 Task: Select Convenience. Add to cart, from Ice Cream Parlour for 425 Callison Lane, Wilmington, Delaware 19801, Cell Number 302-432-3748, following items : Blue Bunny Strawberry Shortcake Loadd Sundae_x000D_
 - 6, Blue Bunny Chocolate Brownie Bomb Loadd Sundae_x000D_
 - 4
Action: Mouse moved to (239, 108)
Screenshot: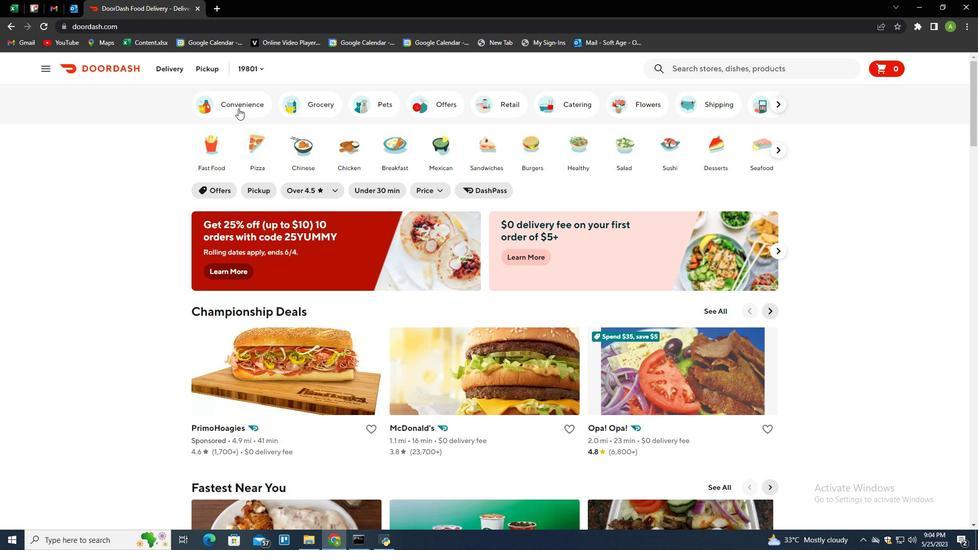 
Action: Mouse pressed left at (239, 108)
Screenshot: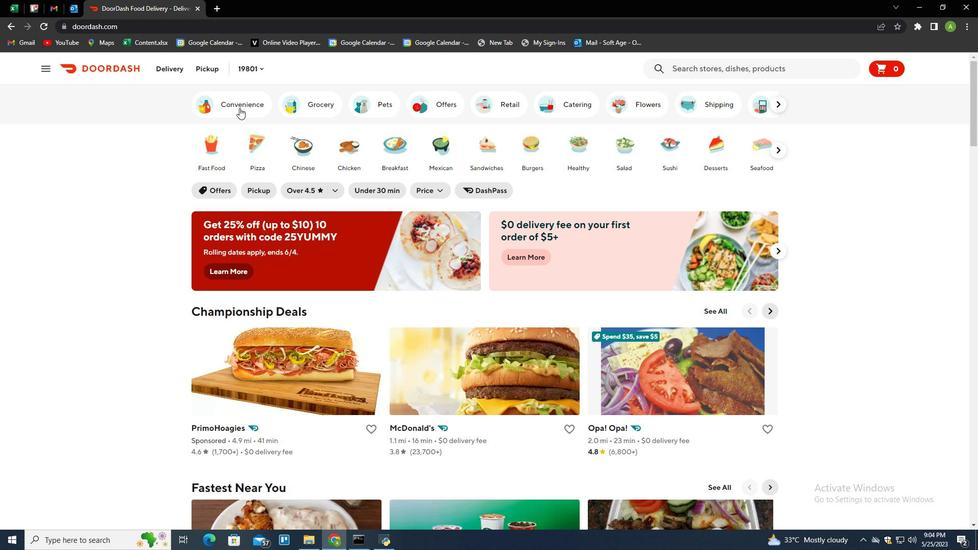 
Action: Mouse moved to (524, 409)
Screenshot: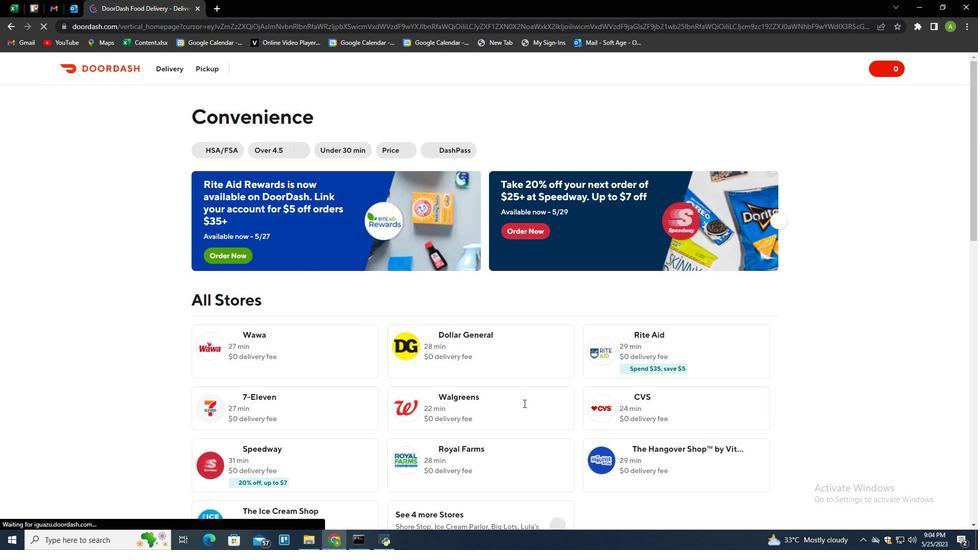 
Action: Mouse scrolled (524, 408) with delta (0, 0)
Screenshot: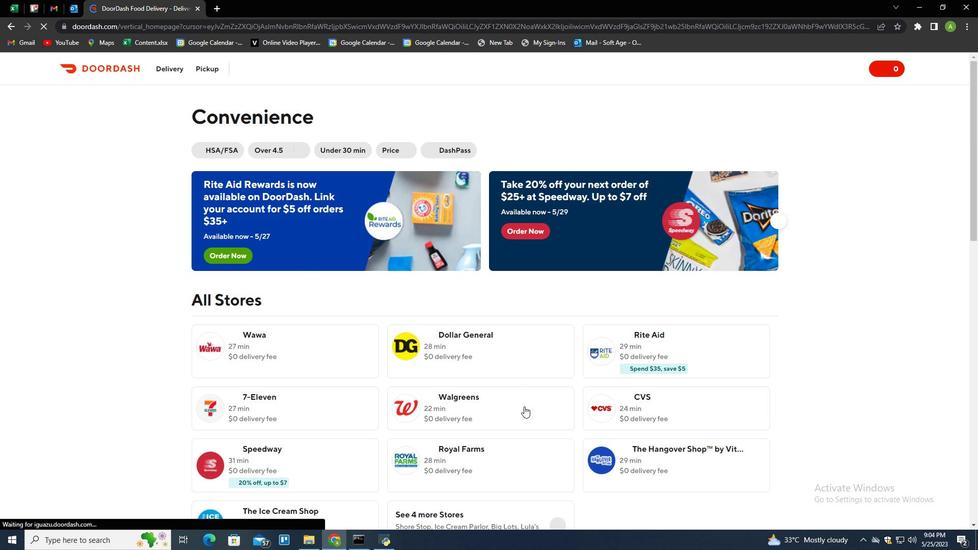 
Action: Mouse scrolled (524, 408) with delta (0, 0)
Screenshot: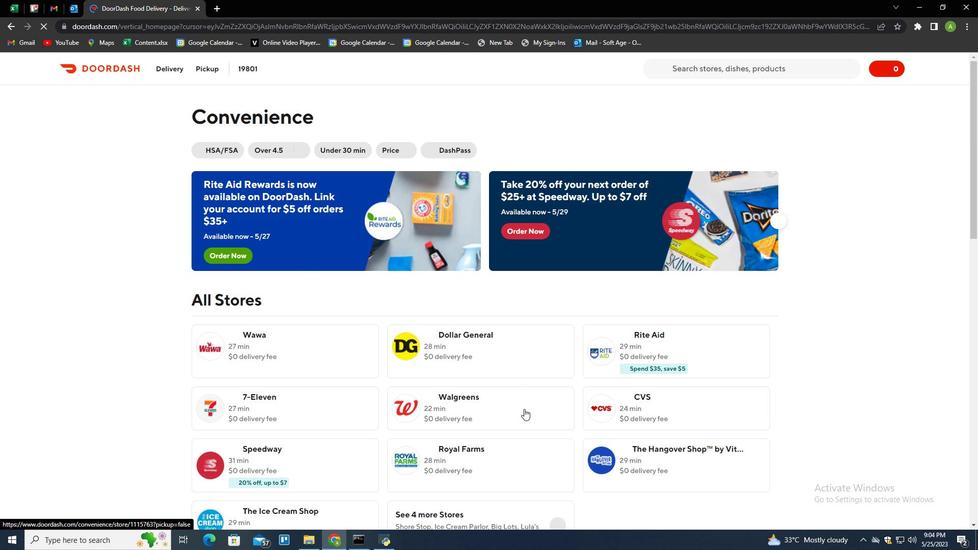 
Action: Mouse moved to (551, 422)
Screenshot: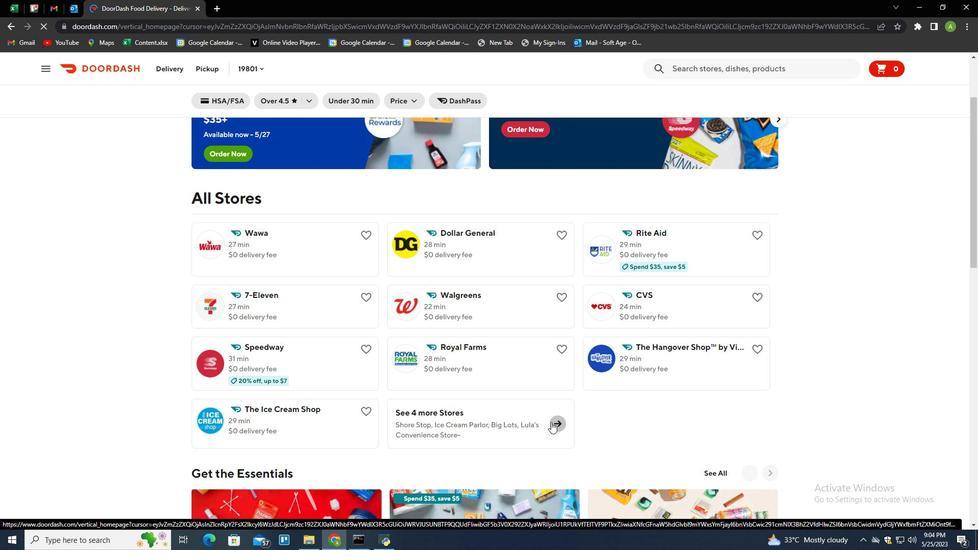 
Action: Mouse pressed left at (551, 422)
Screenshot: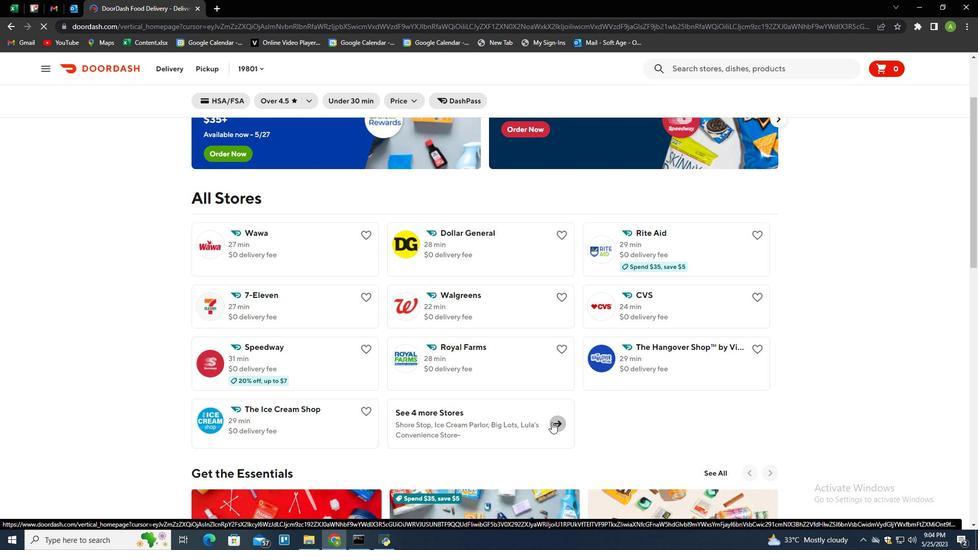
Action: Mouse moved to (604, 329)
Screenshot: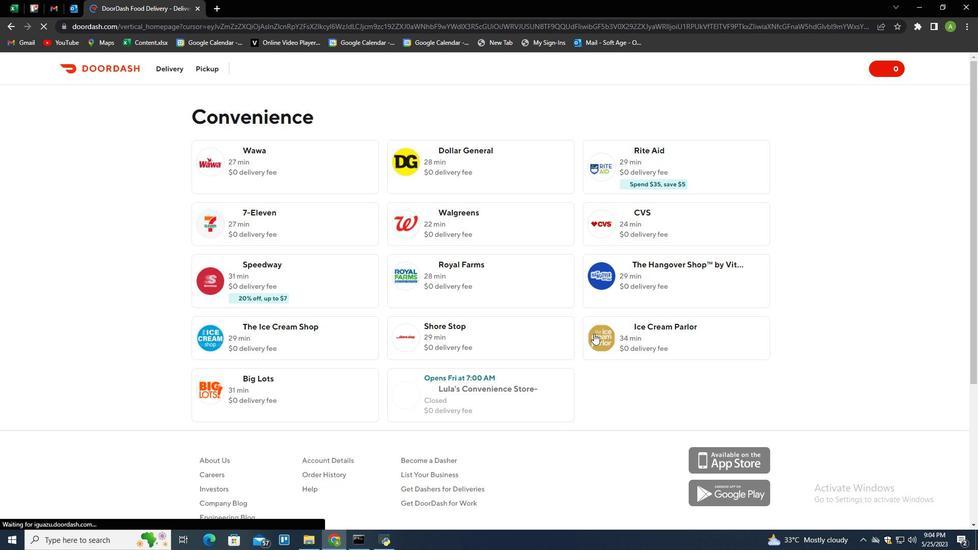 
Action: Mouse pressed left at (604, 329)
Screenshot: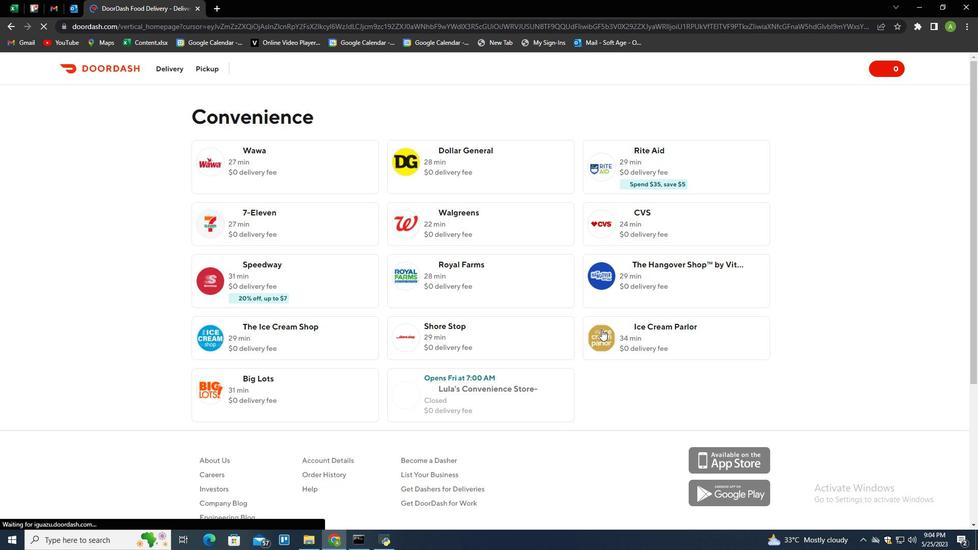 
Action: Mouse moved to (181, 69)
Screenshot: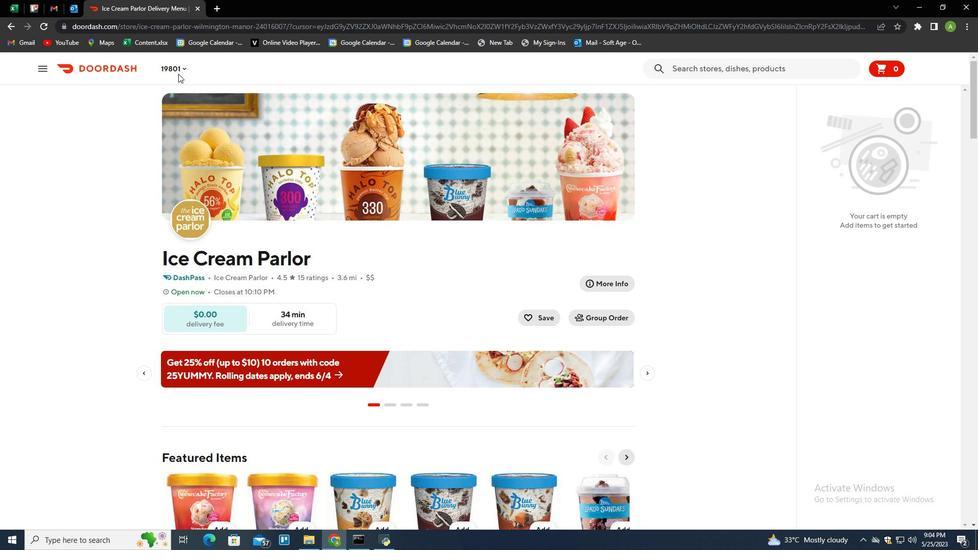 
Action: Mouse pressed left at (181, 69)
Screenshot: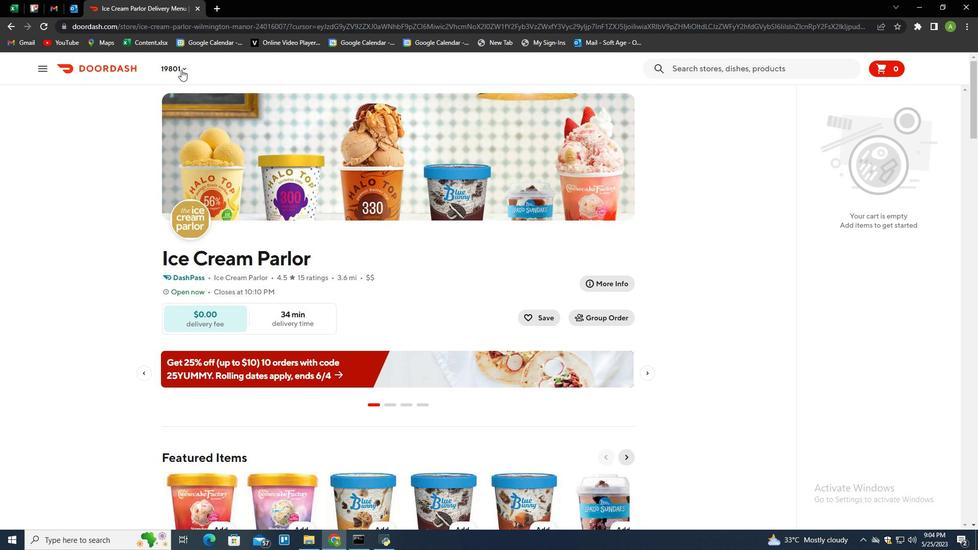 
Action: Mouse moved to (200, 112)
Screenshot: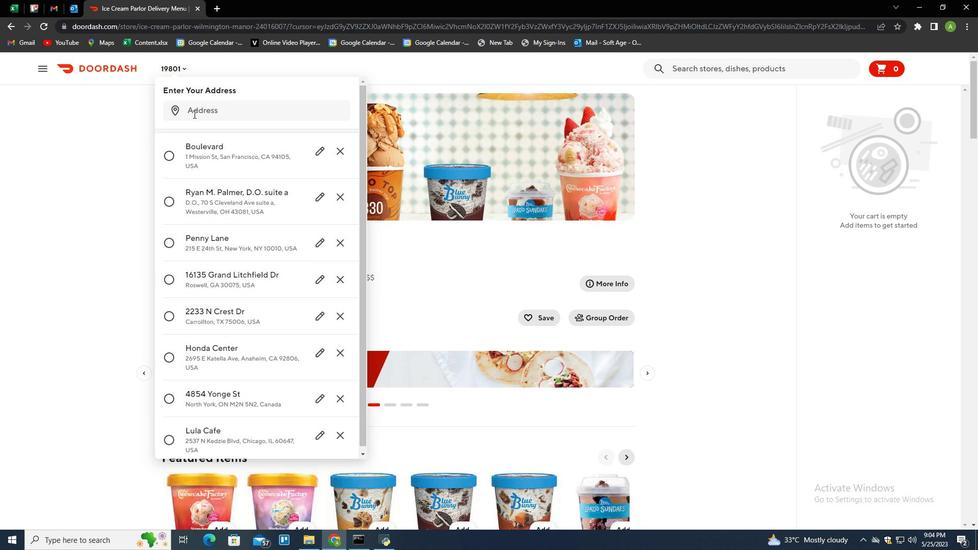 
Action: Mouse pressed left at (200, 112)
Screenshot: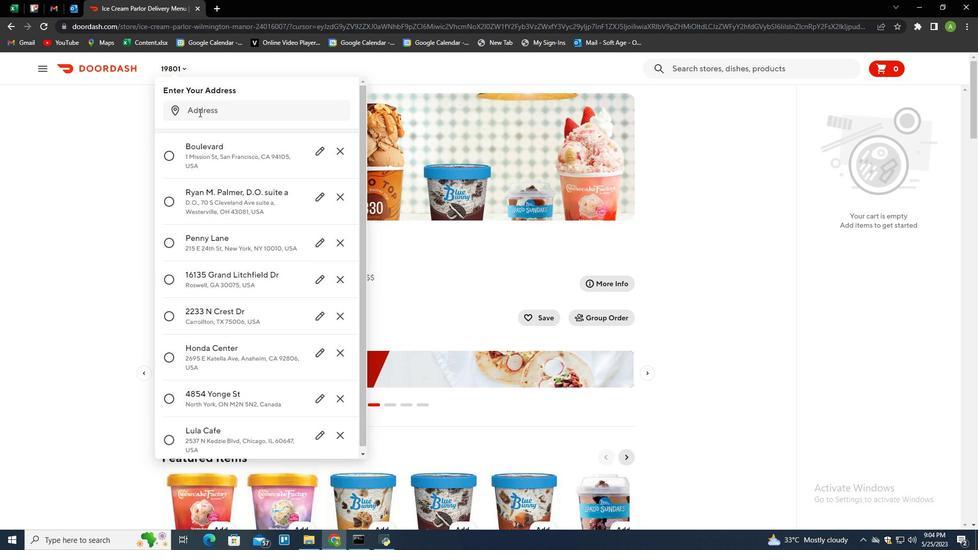 
Action: Mouse moved to (94, 134)
Screenshot: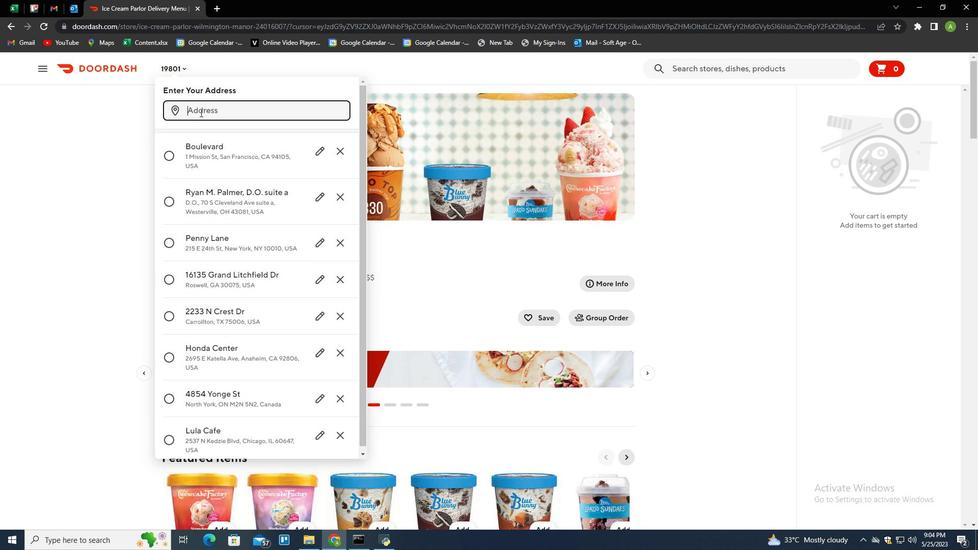 
Action: Key pressed 425<Key.space>callison<Key.space>lane,<Key.space>will<Key.backspace>mington,<Key.space>delaware<Key.space>19801<Key.enter>
Screenshot: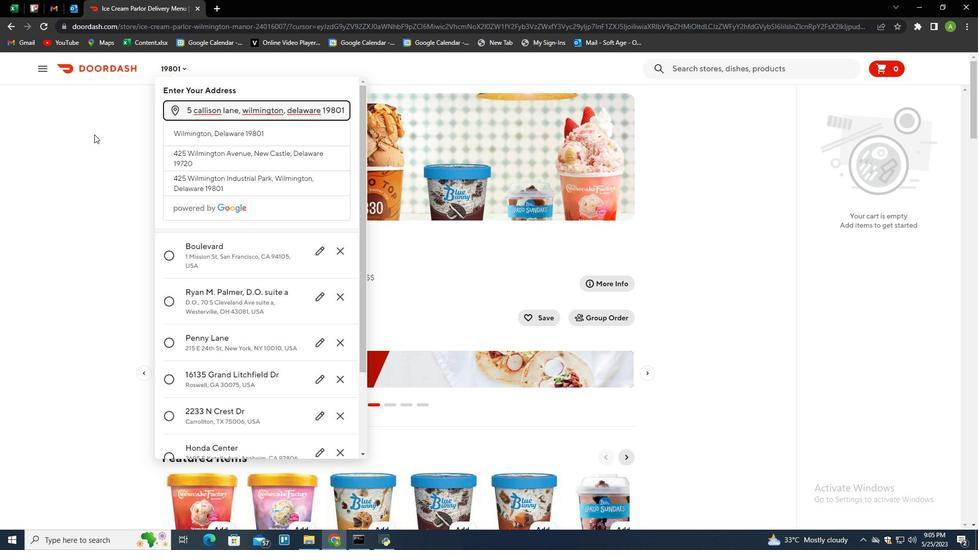 
Action: Mouse moved to (316, 452)
Screenshot: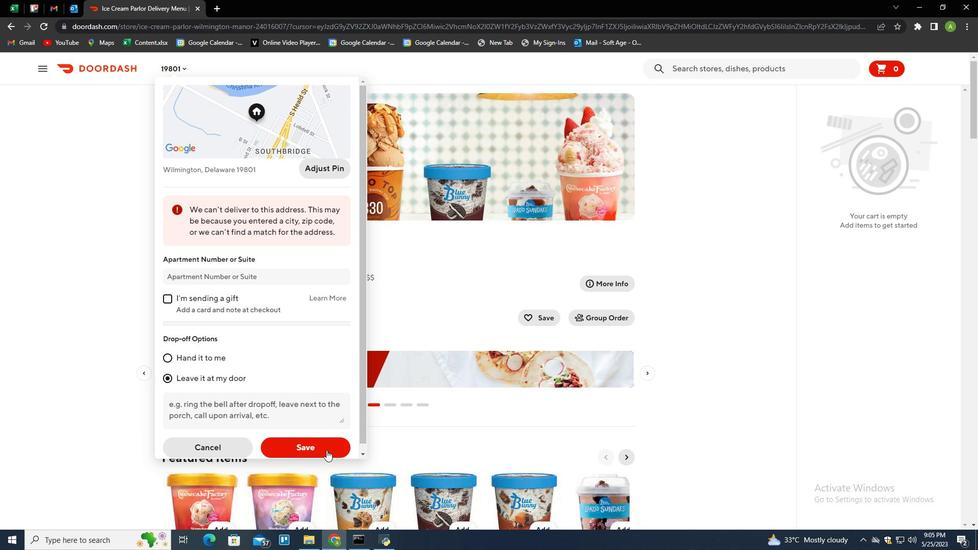 
Action: Mouse pressed left at (316, 452)
Screenshot: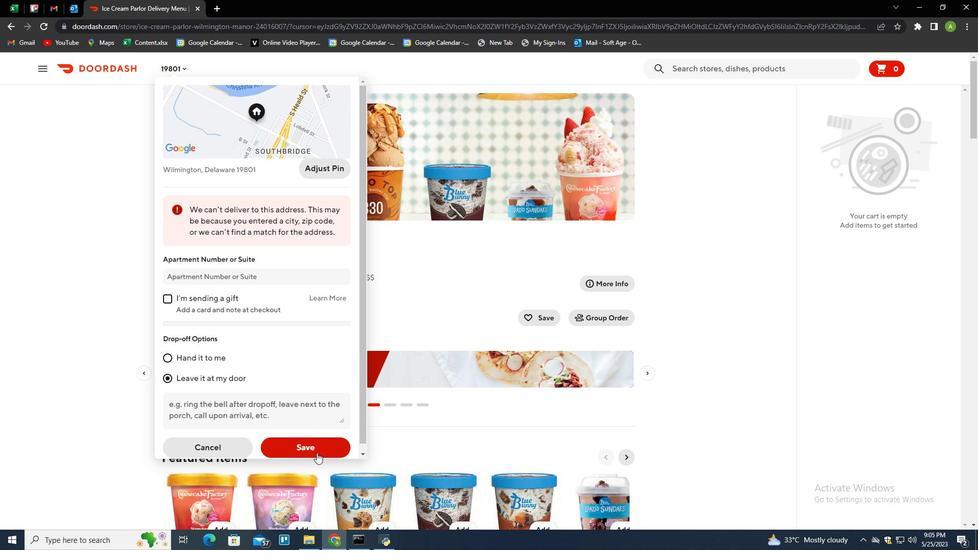 
Action: Mouse moved to (593, 355)
Screenshot: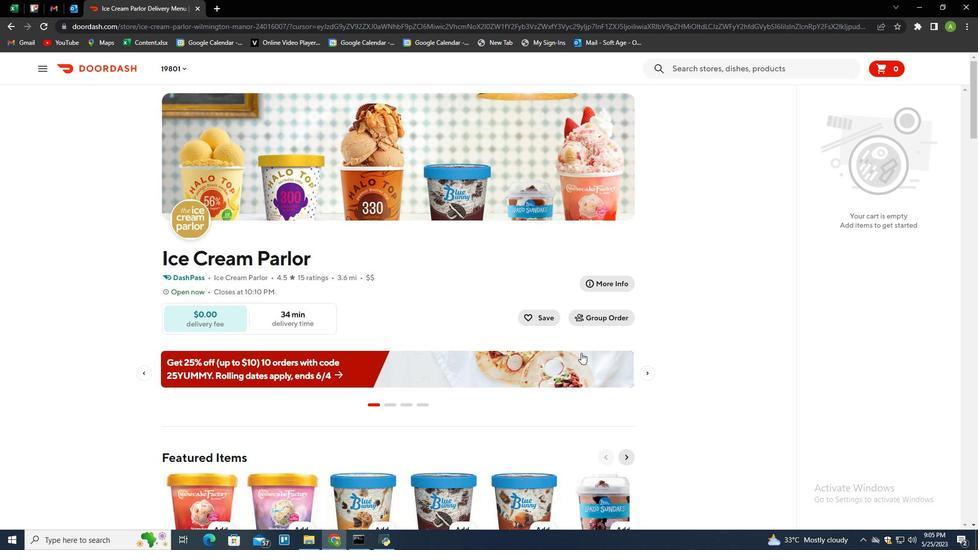 
Action: Mouse scrolled (593, 354) with delta (0, 0)
Screenshot: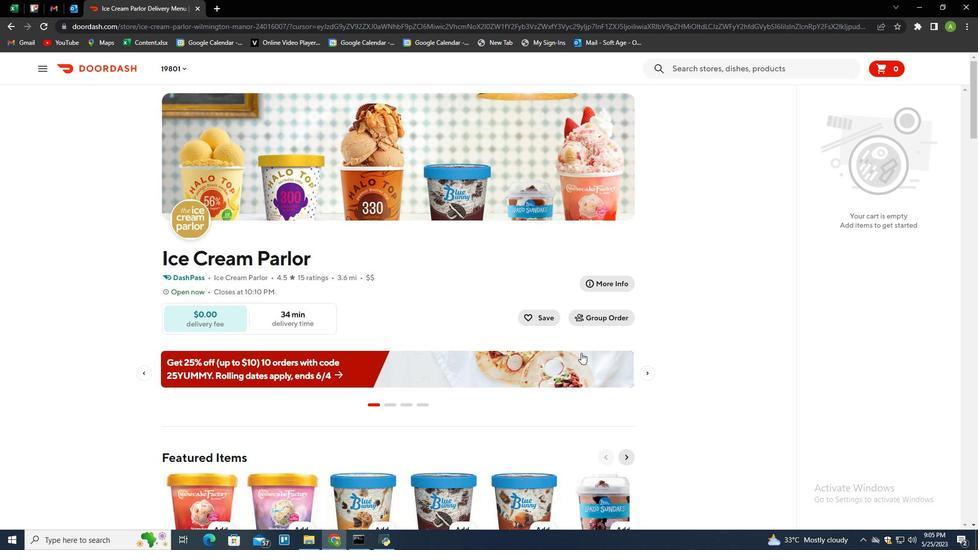 
Action: Mouse moved to (594, 357)
Screenshot: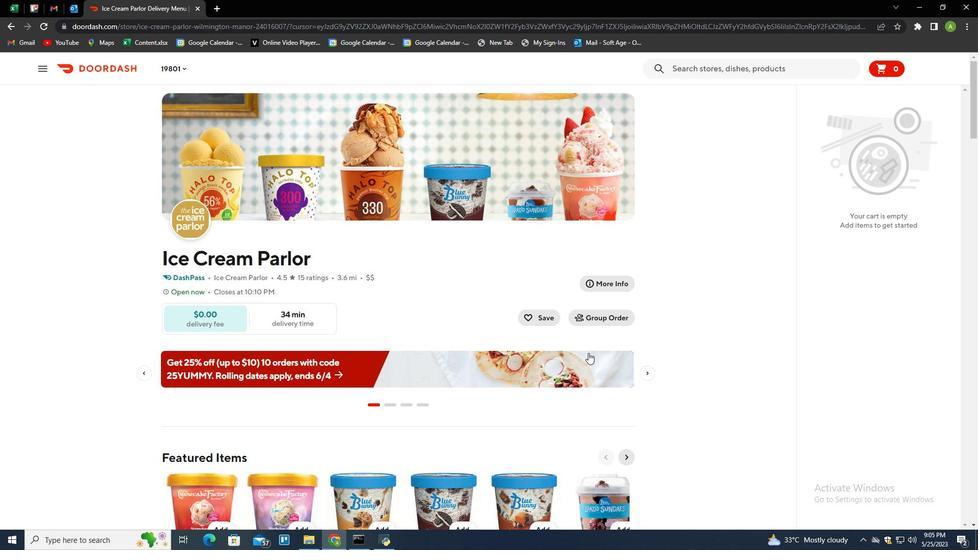 
Action: Mouse scrolled (594, 357) with delta (0, 0)
Screenshot: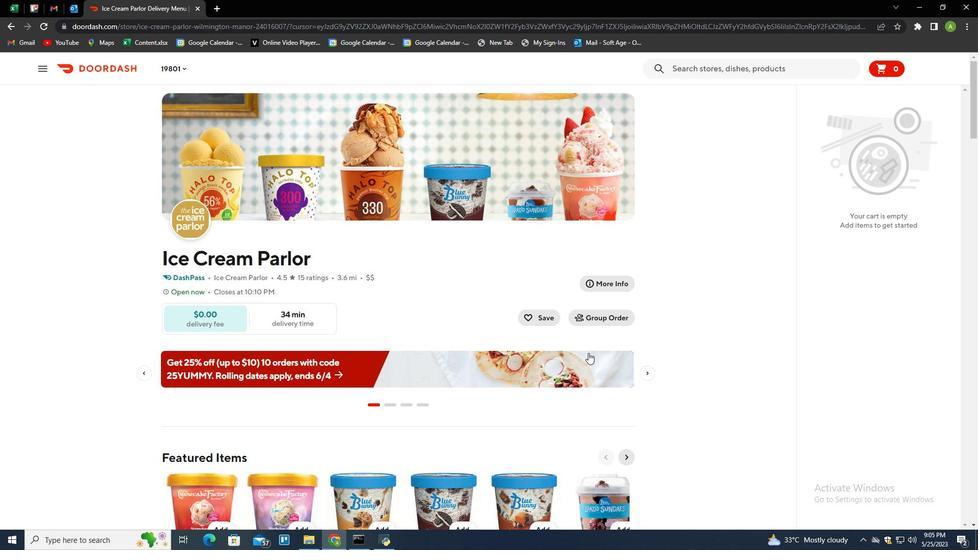 
Action: Mouse scrolled (594, 357) with delta (0, 0)
Screenshot: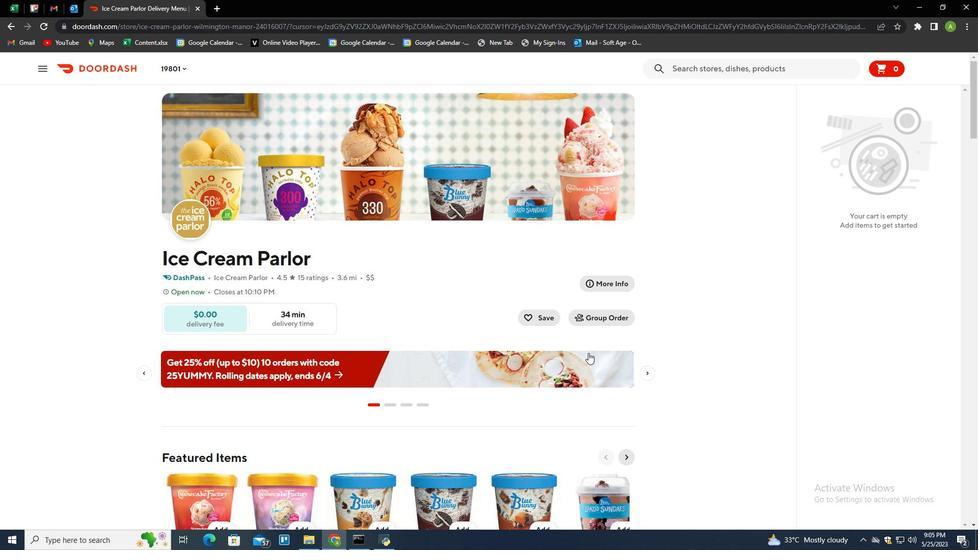 
Action: Mouse scrolled (594, 357) with delta (0, 0)
Screenshot: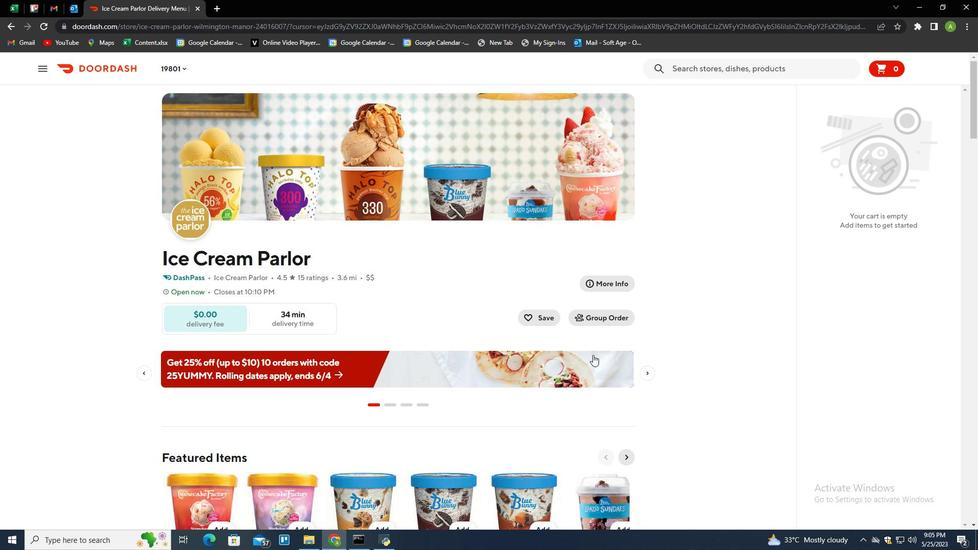
Action: Mouse moved to (595, 358)
Screenshot: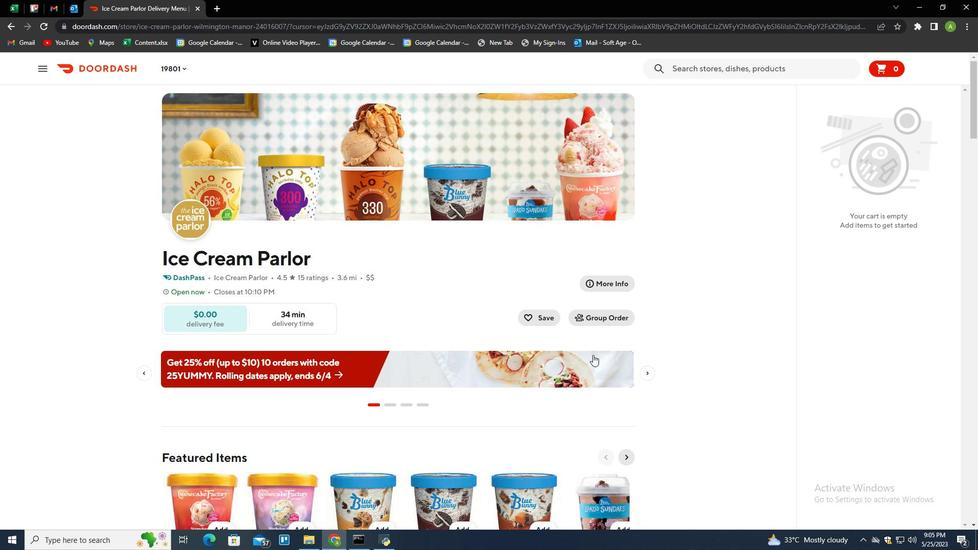 
Action: Mouse scrolled (595, 357) with delta (0, 0)
Screenshot: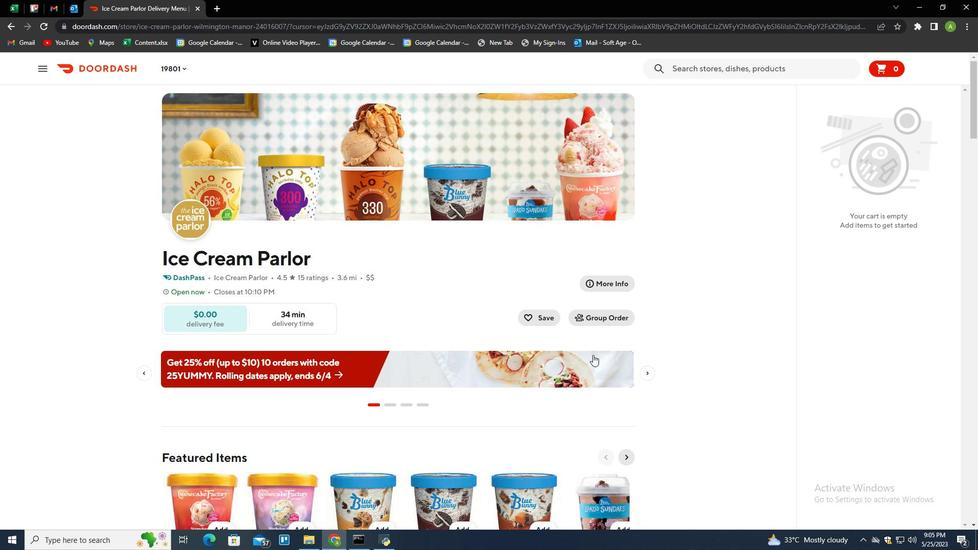 
Action: Mouse moved to (523, 501)
Screenshot: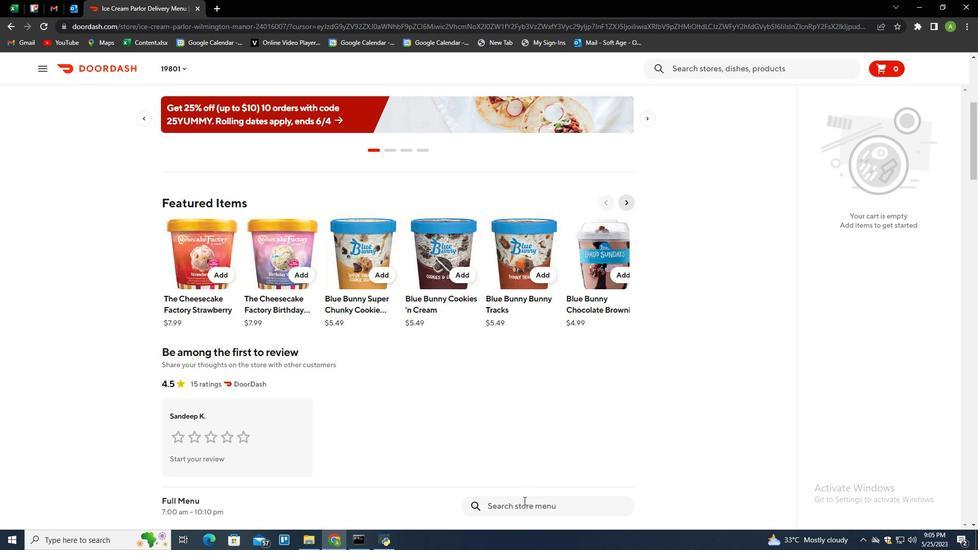 
Action: Mouse pressed left at (523, 501)
Screenshot: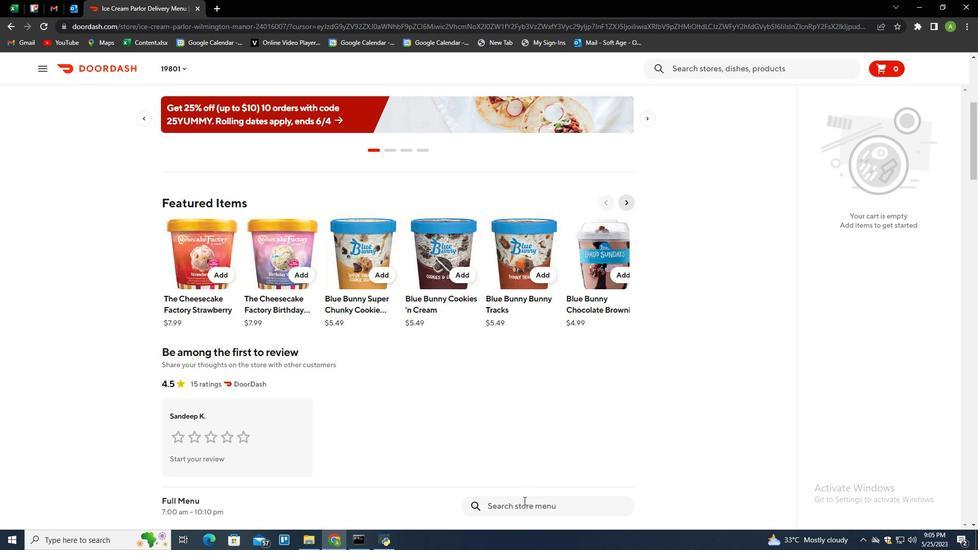 
Action: Mouse moved to (521, 506)
Screenshot: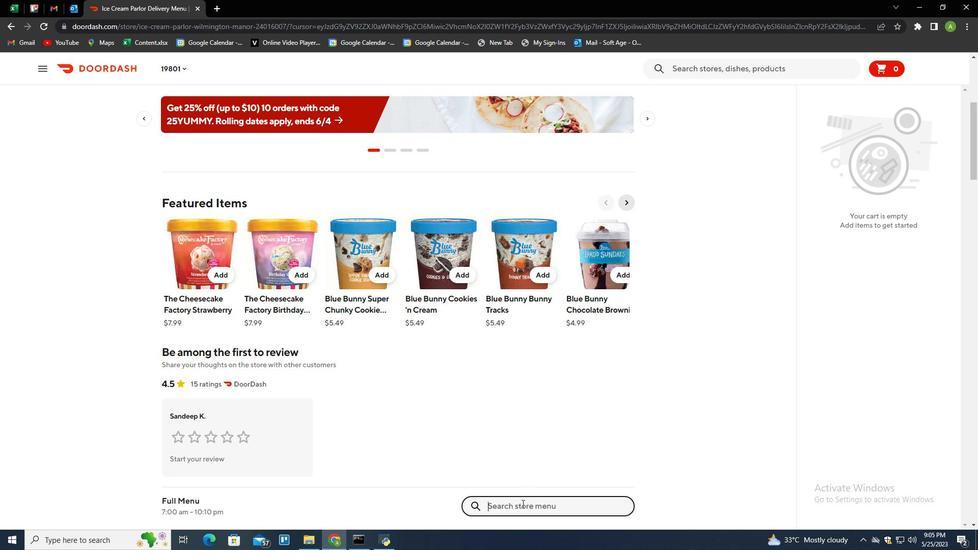 
Action: Key pressed blue<Key.space>bunny<Key.space>strawberry<Key.space>shortcake<Key.space>loadd<Key.space>sundae<Key.enter>
Screenshot: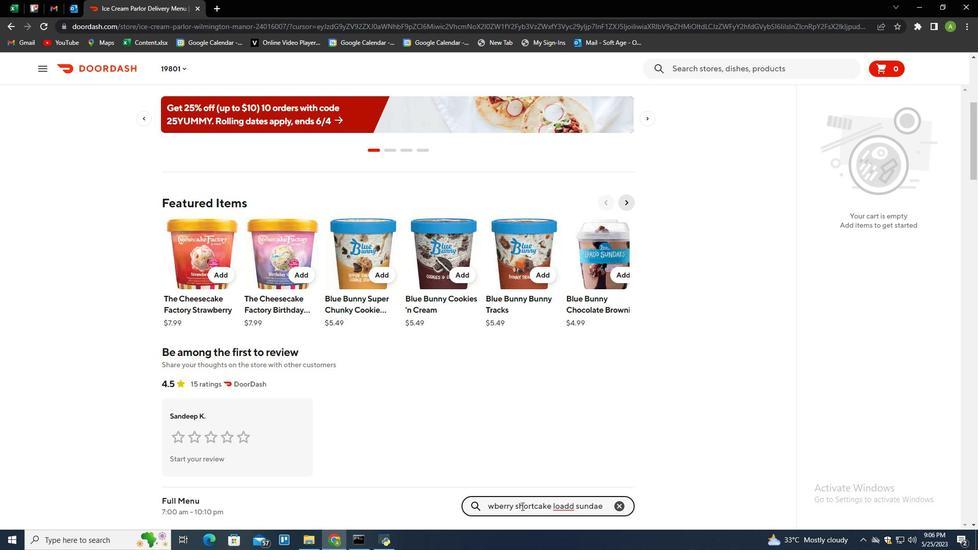 
Action: Mouse moved to (369, 291)
Screenshot: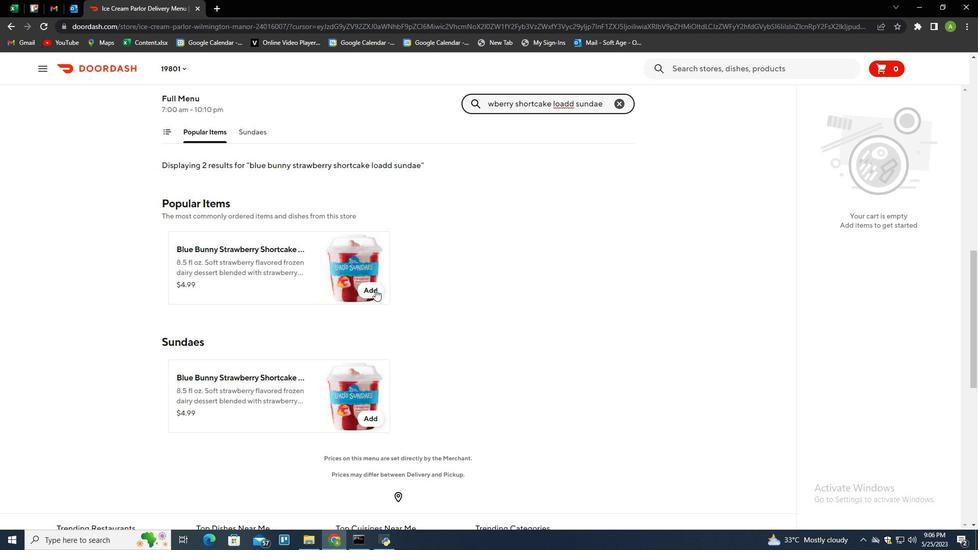
Action: Mouse pressed left at (369, 291)
Screenshot: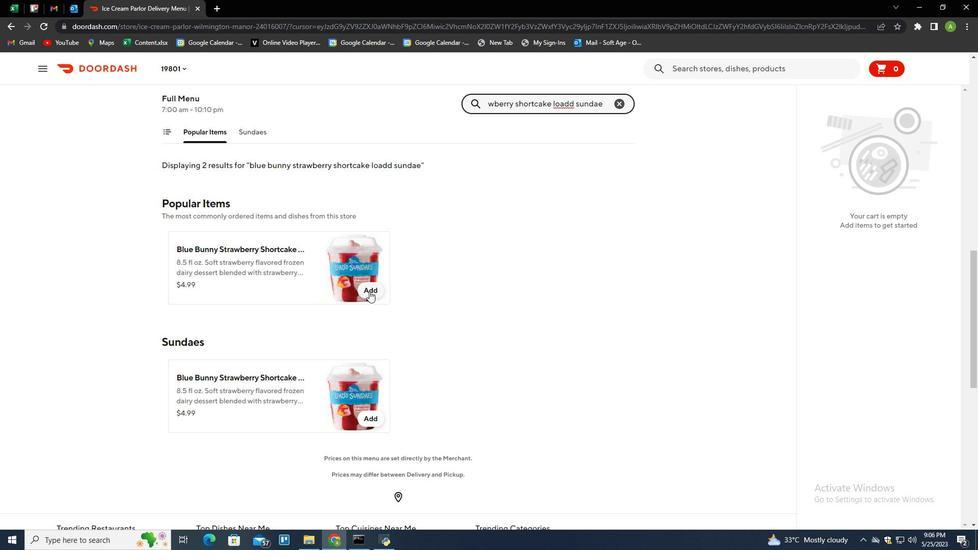 
Action: Mouse moved to (943, 177)
Screenshot: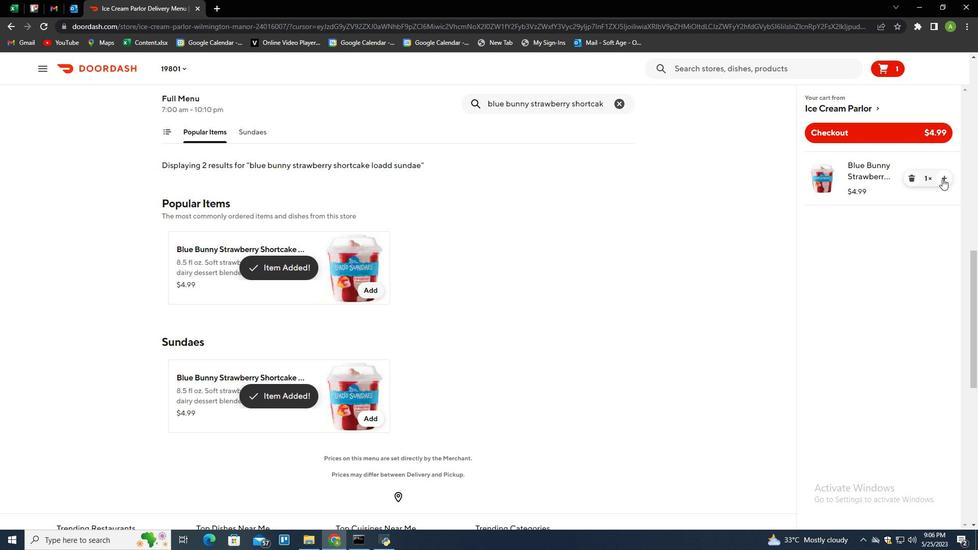 
Action: Mouse pressed left at (943, 177)
Screenshot: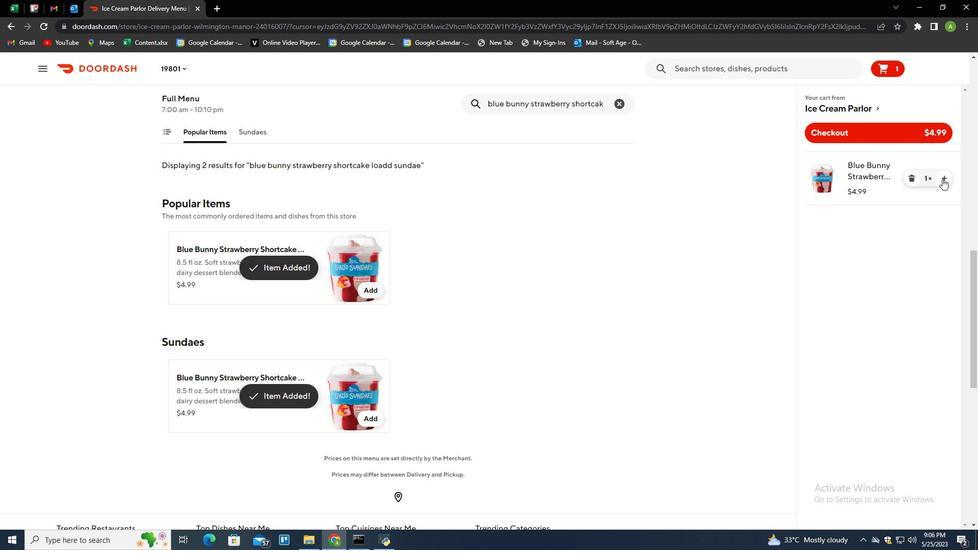 
Action: Mouse moved to (943, 177)
Screenshot: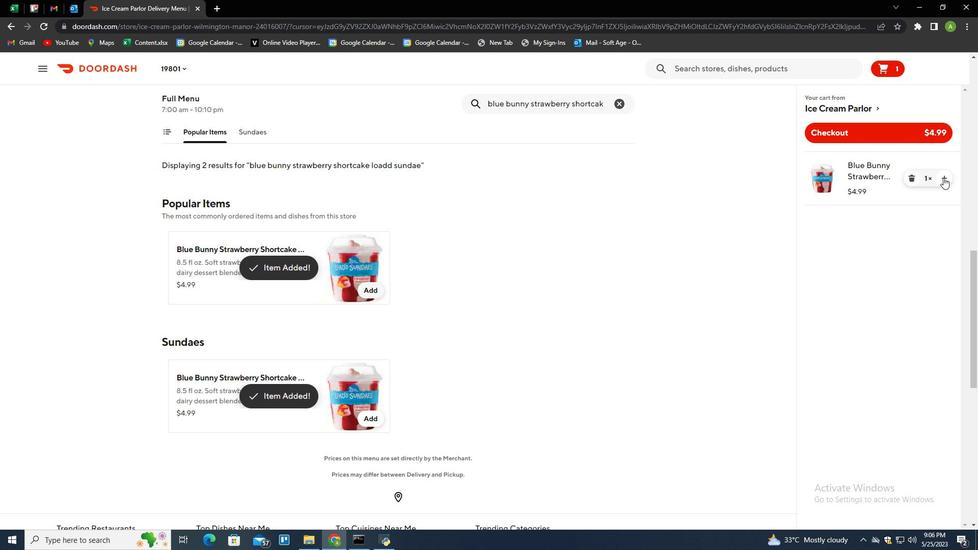 
Action: Mouse pressed left at (943, 177)
Screenshot: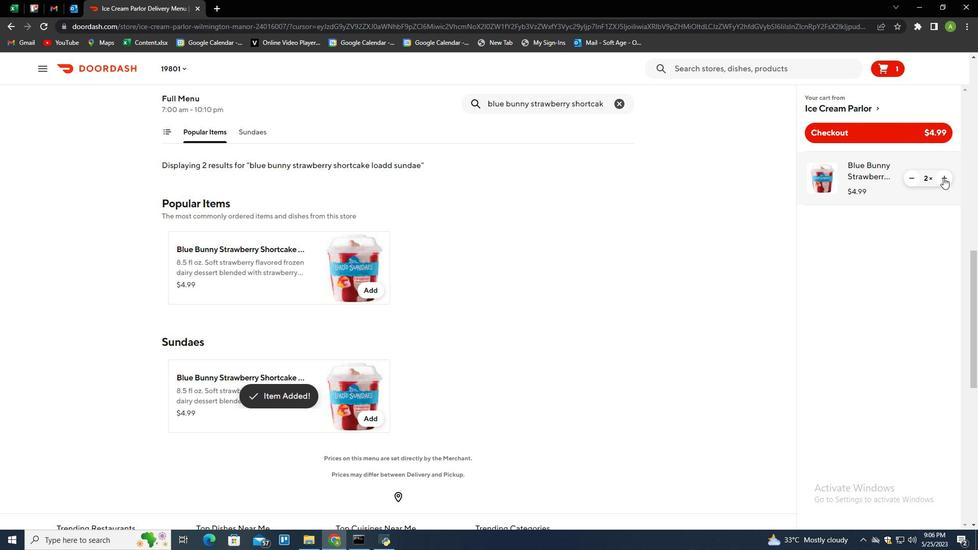 
Action: Mouse pressed left at (943, 177)
Screenshot: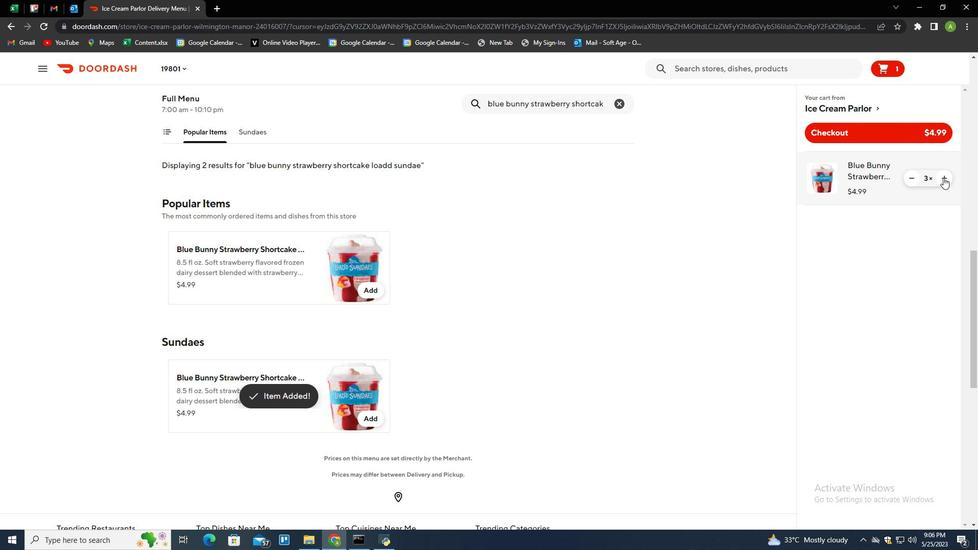 
Action: Mouse pressed left at (943, 177)
Screenshot: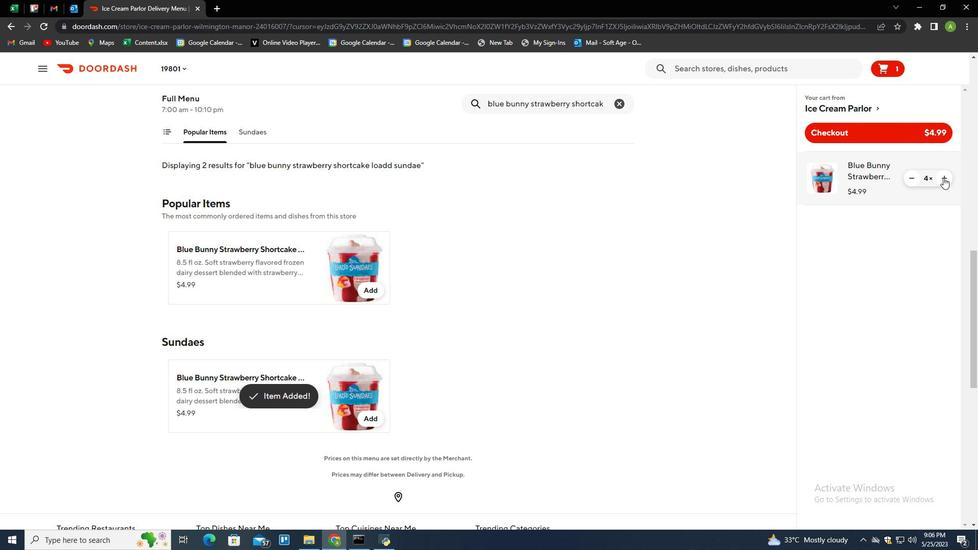 
Action: Mouse pressed left at (943, 177)
Screenshot: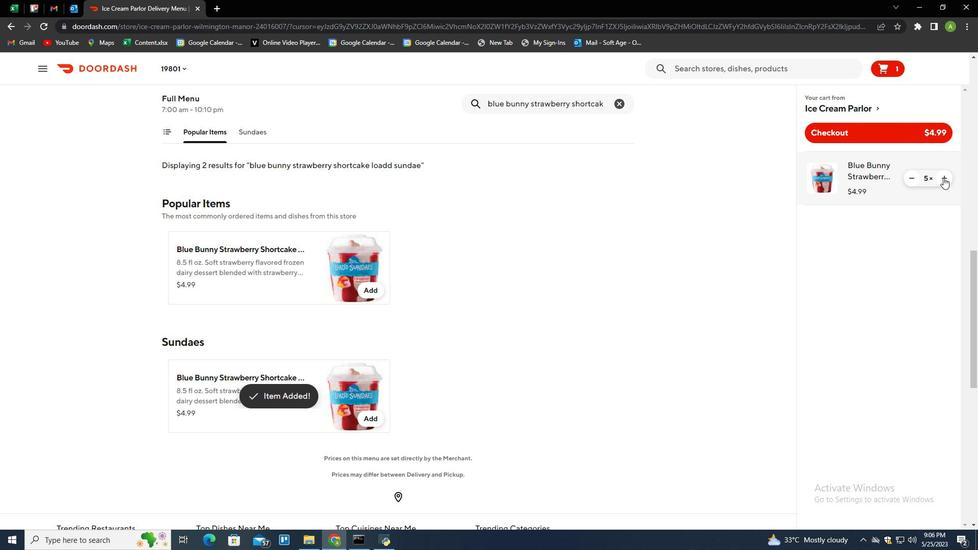 
Action: Mouse moved to (944, 177)
Screenshot: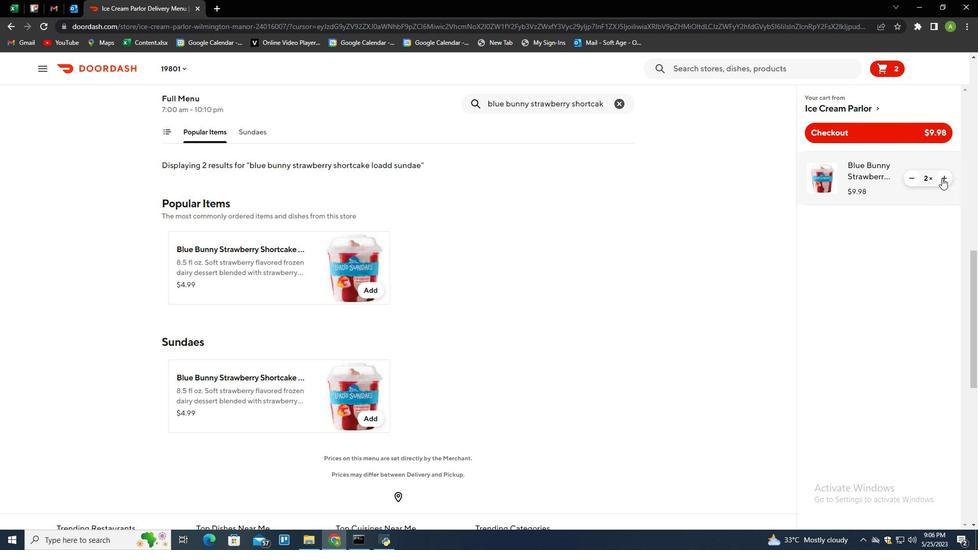 
Action: Mouse pressed left at (944, 177)
Screenshot: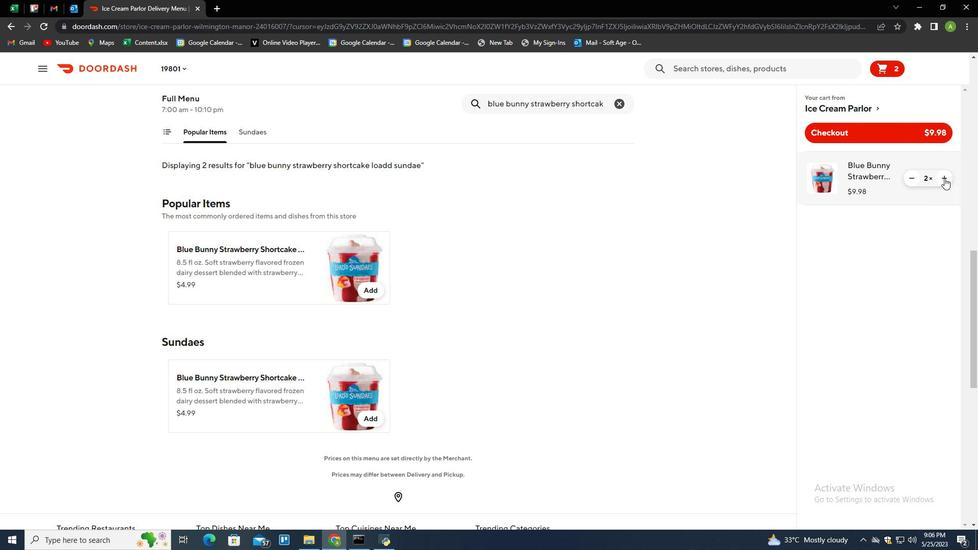 
Action: Mouse pressed left at (944, 177)
Screenshot: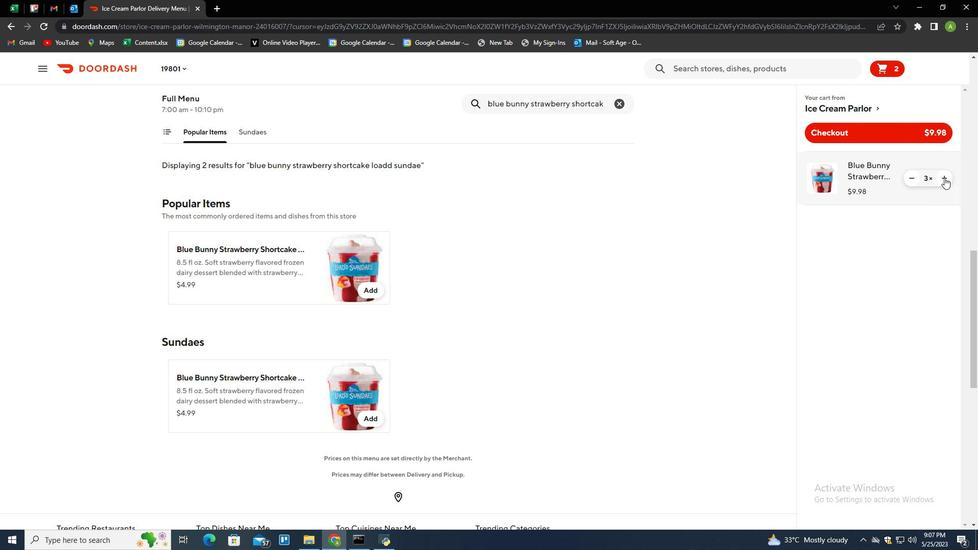 
Action: Mouse pressed left at (944, 177)
Screenshot: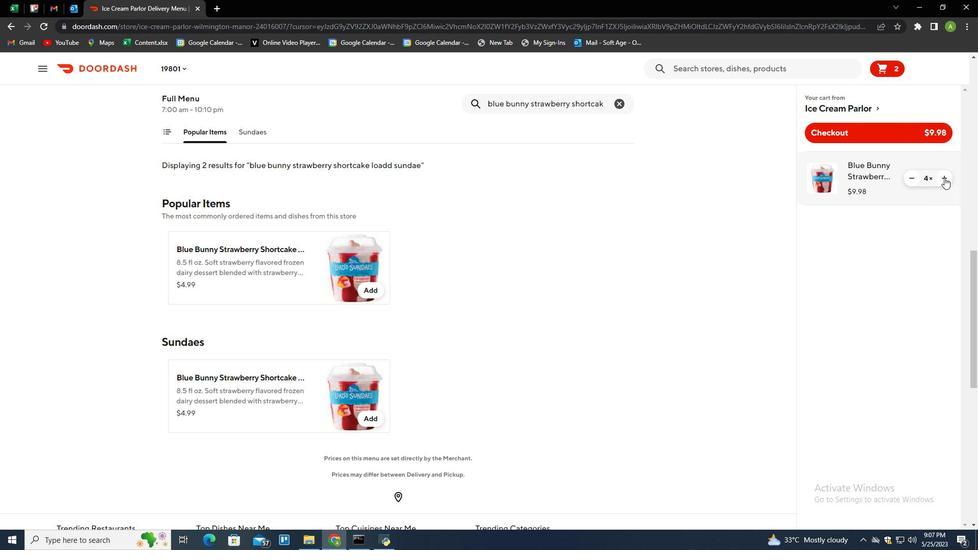 
Action: Mouse pressed left at (944, 177)
Screenshot: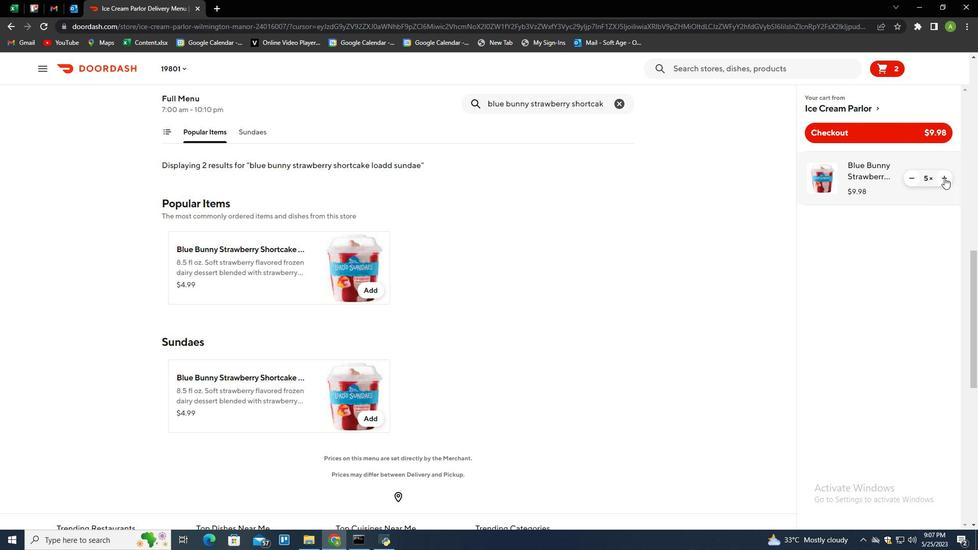 
Action: Mouse moved to (620, 104)
Screenshot: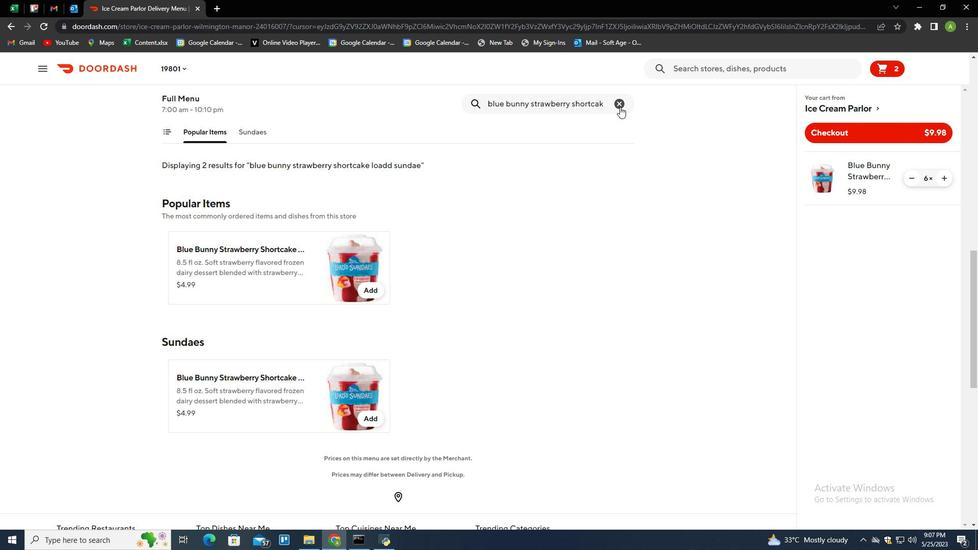 
Action: Mouse pressed left at (620, 104)
Screenshot: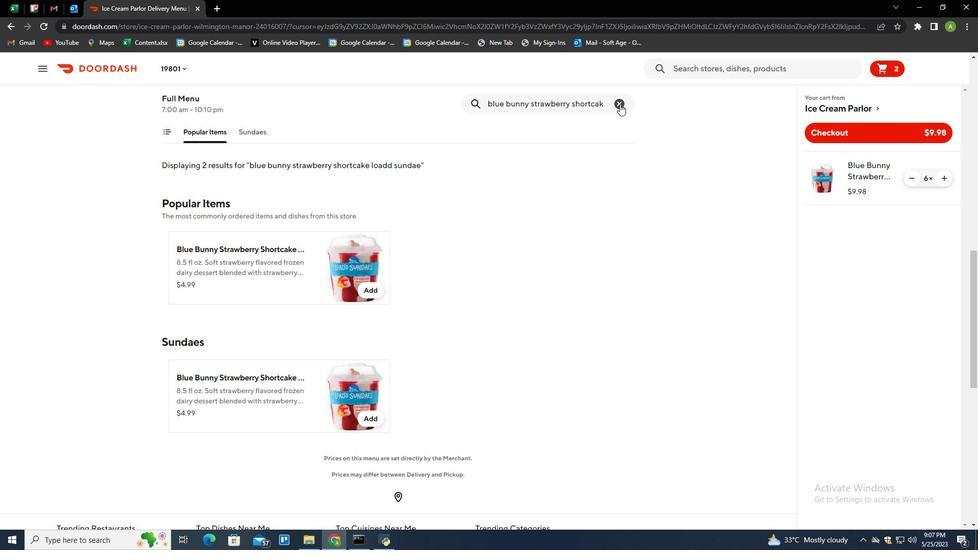 
Action: Mouse moved to (620, 104)
Screenshot: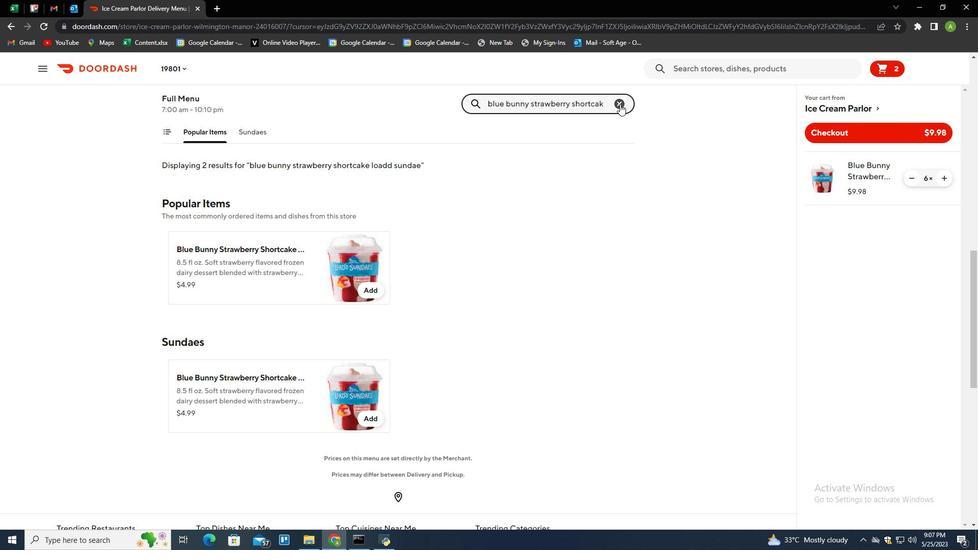 
Action: Key pressed blue<Key.space>bunny<Key.space><Key.backspace><Key.space>chocolate<Key.space>brownie<Key.space>bomb<Key.space>loadd<Key.space>sundae<Key.enter>
Screenshot: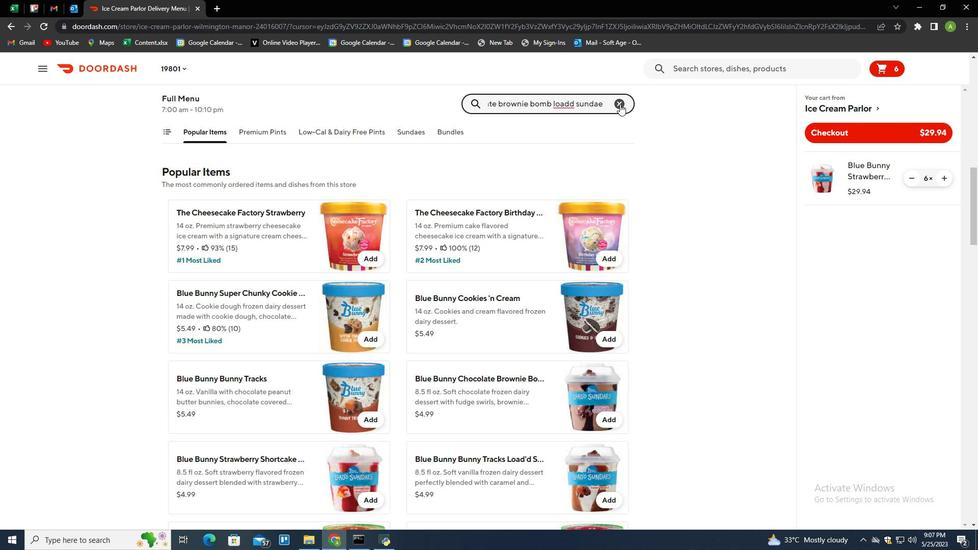 
Action: Mouse moved to (365, 289)
Screenshot: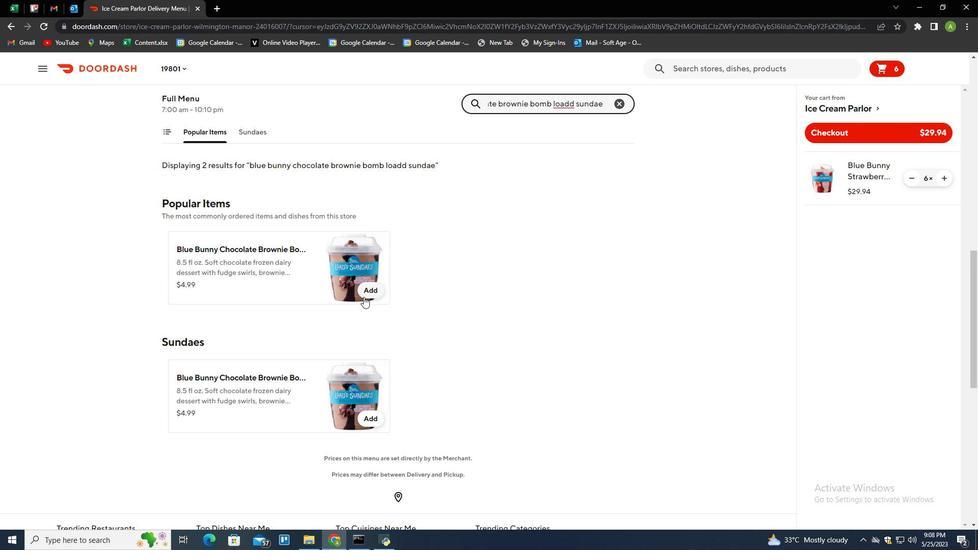 
Action: Mouse pressed left at (365, 289)
Screenshot: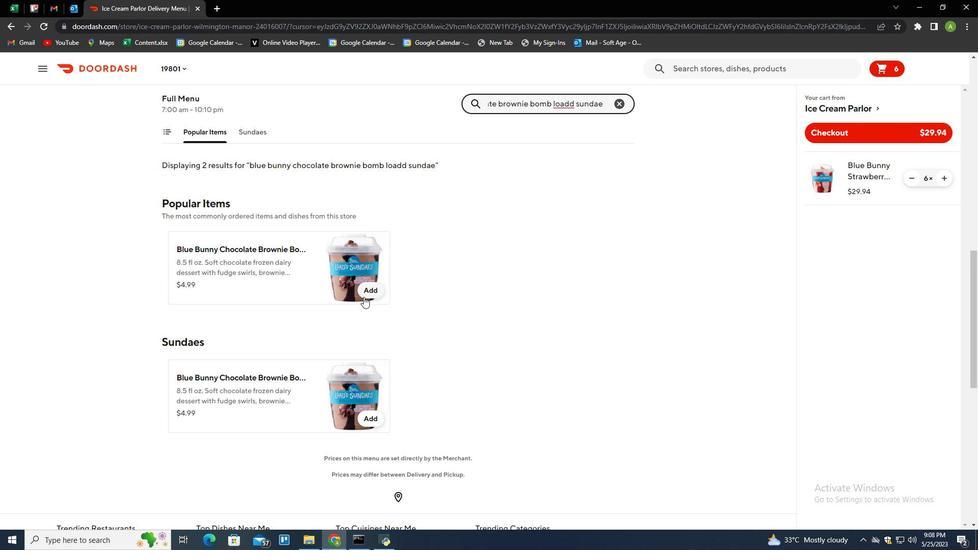 
Action: Mouse moved to (943, 232)
Screenshot: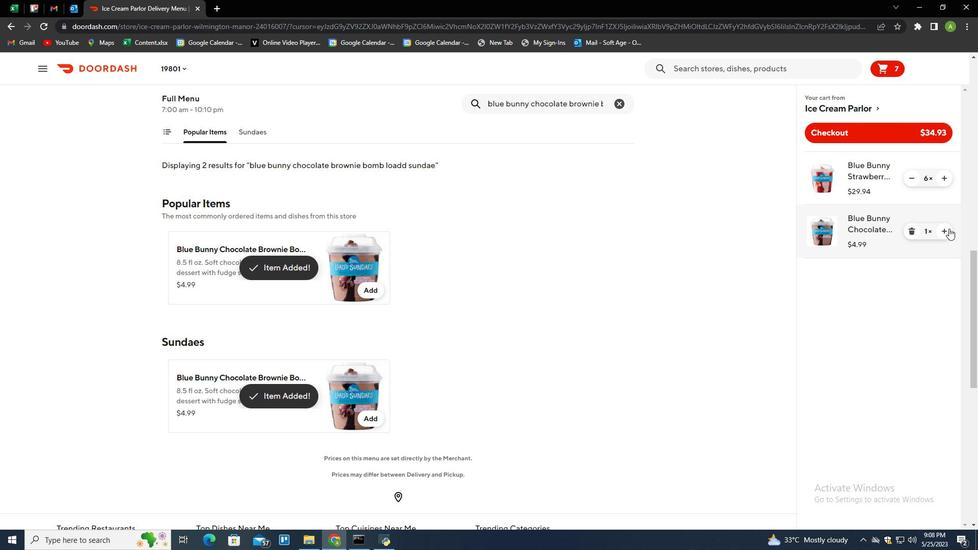 
Action: Mouse pressed left at (943, 232)
Screenshot: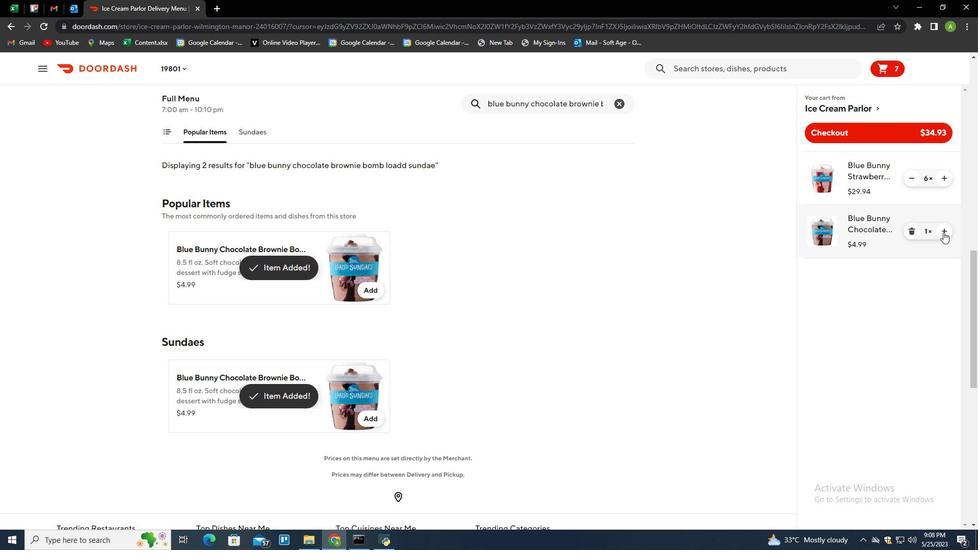 
Action: Mouse pressed left at (943, 232)
Screenshot: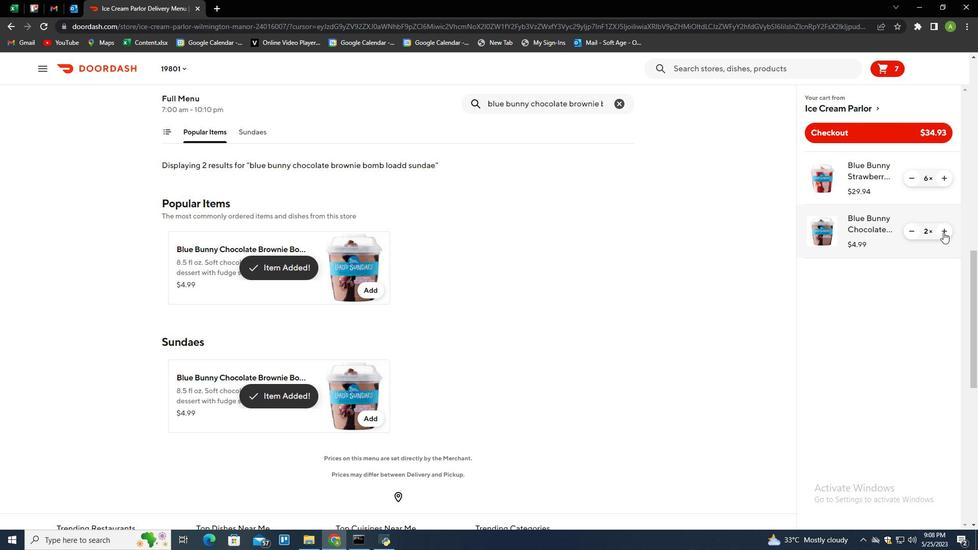 
Action: Mouse pressed left at (943, 232)
Screenshot: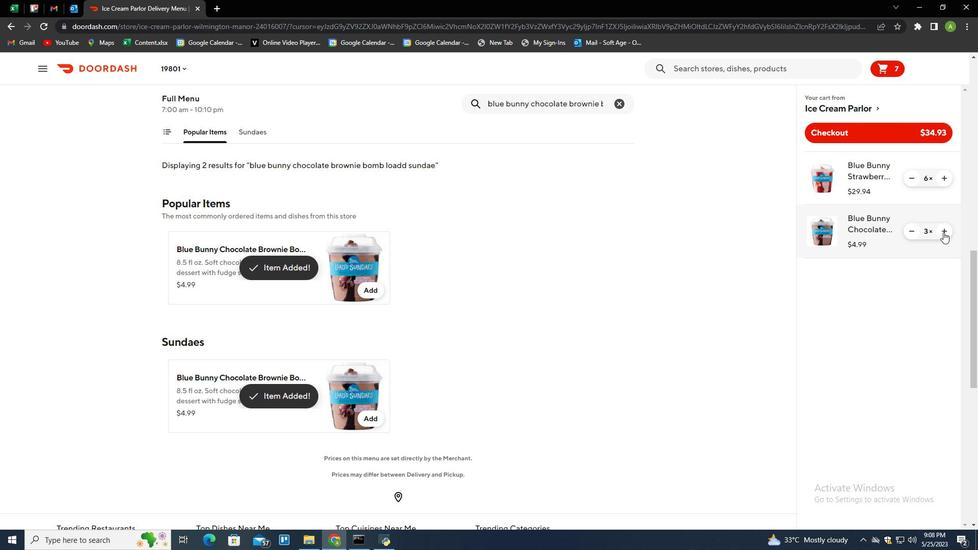 
Action: Mouse pressed left at (943, 232)
Screenshot: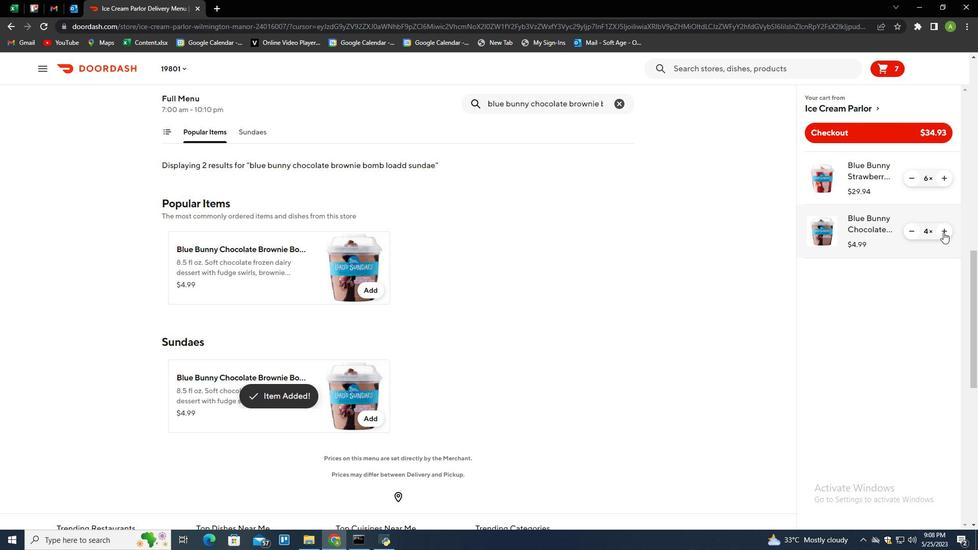 
Action: Mouse moved to (912, 229)
Screenshot: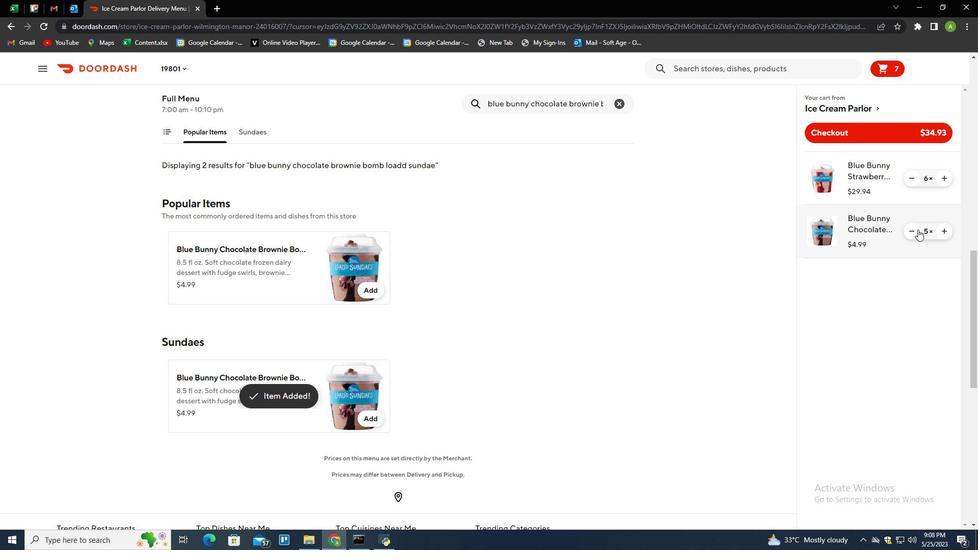 
Action: Mouse pressed left at (912, 229)
Screenshot: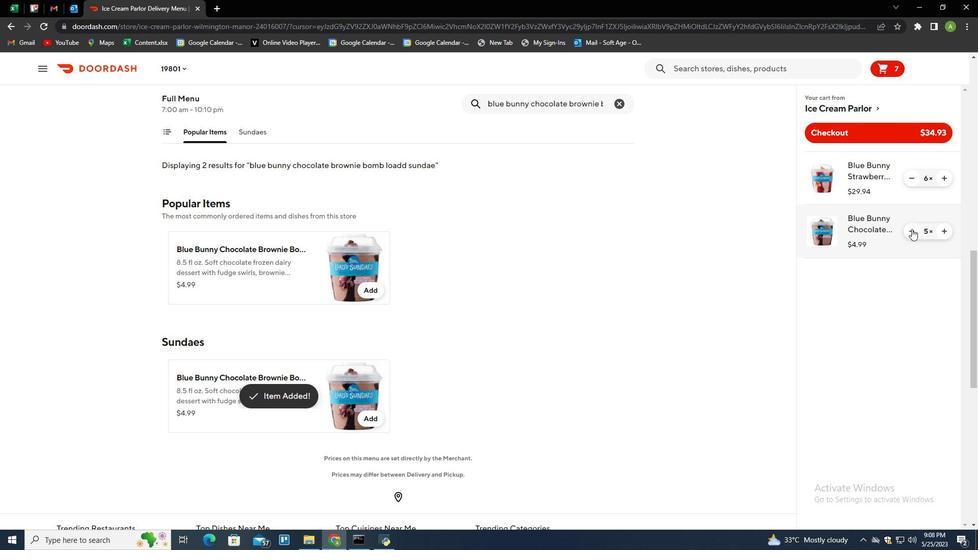 
Action: Mouse moved to (688, 247)
Screenshot: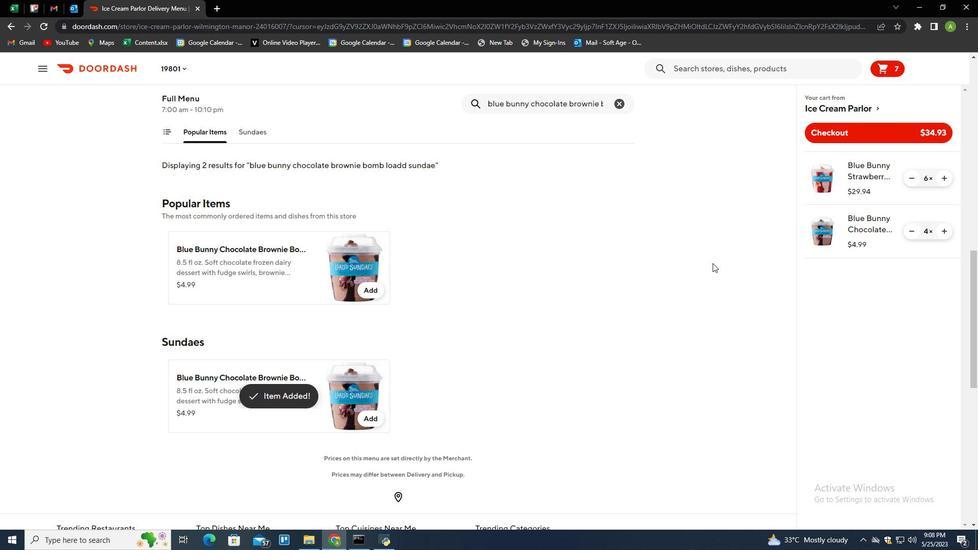 
Action: Mouse scrolled (688, 248) with delta (0, 0)
Screenshot: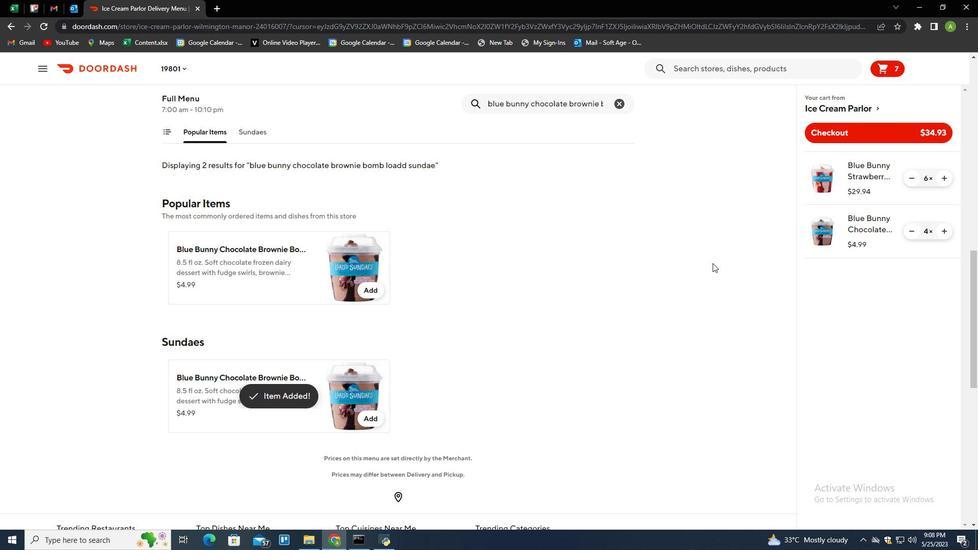 
Action: Mouse moved to (822, 133)
Screenshot: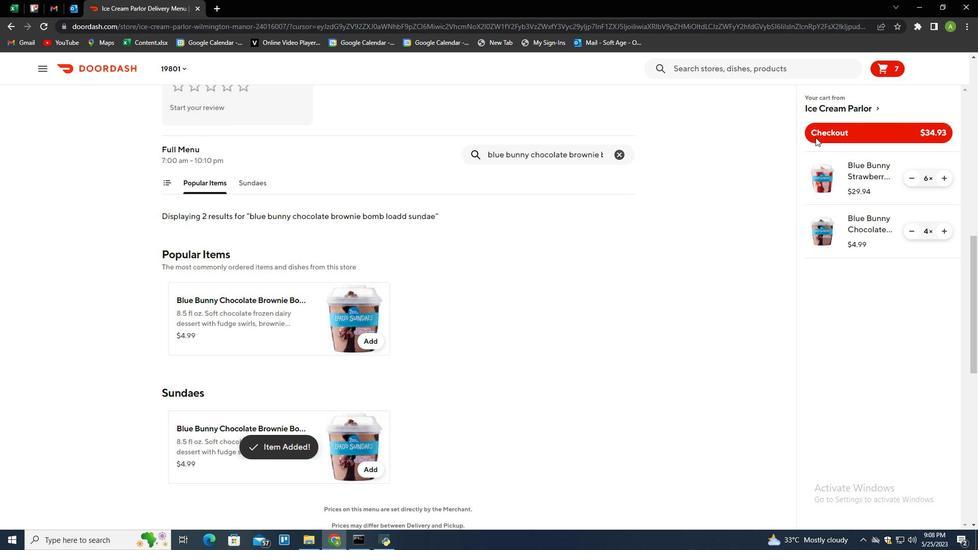 
Action: Mouse pressed left at (822, 133)
Screenshot: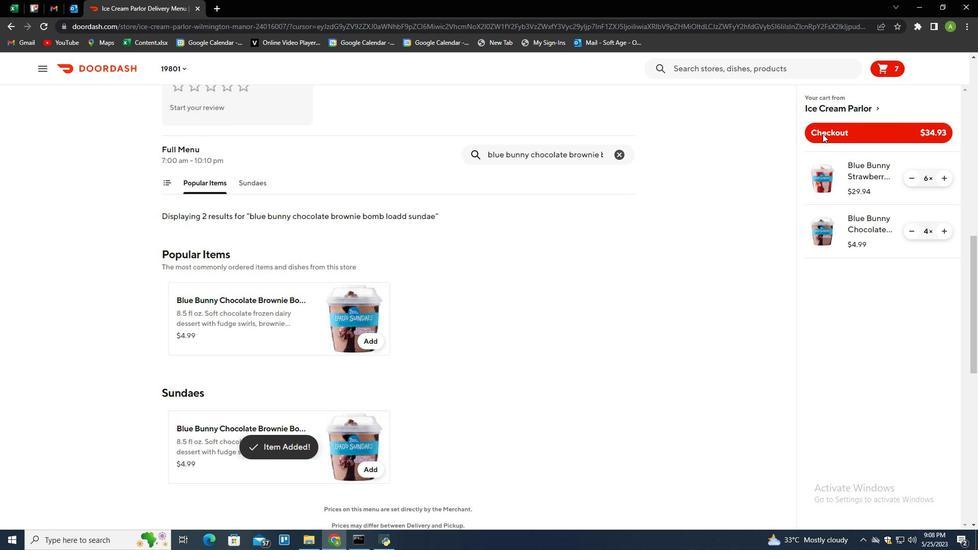 
Action: Mouse moved to (715, 162)
Screenshot: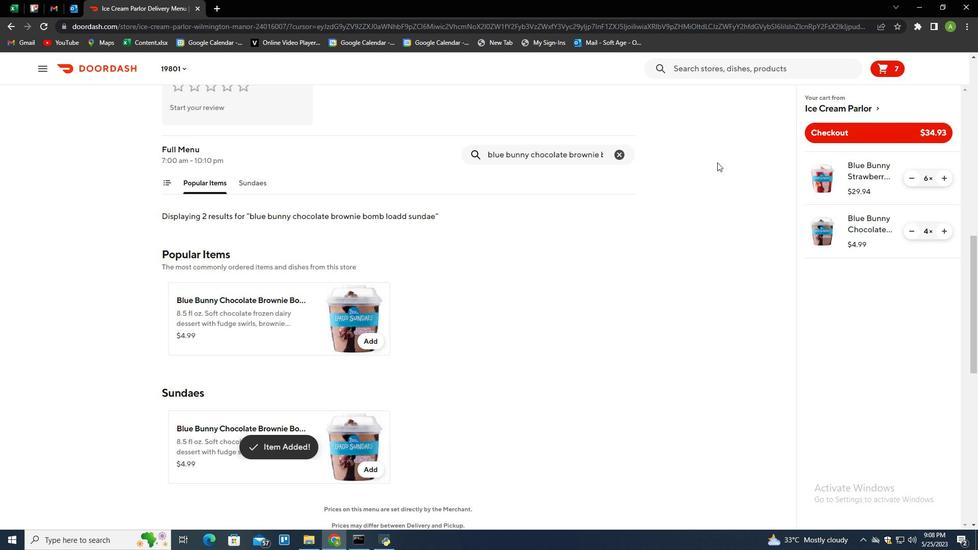
